 Task: Search for the email with the subject Request for information logged in from softage.1@softage.net with the filter, email from softage.2@softage.net and a new filter,  Skip the Inbox
Action: Mouse moved to (799, 68)
Screenshot: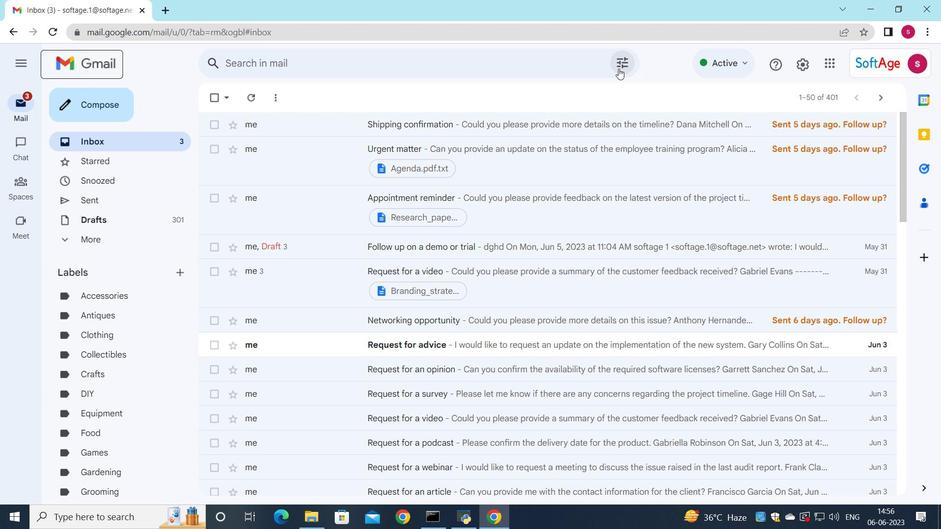 
Action: Mouse pressed left at (799, 68)
Screenshot: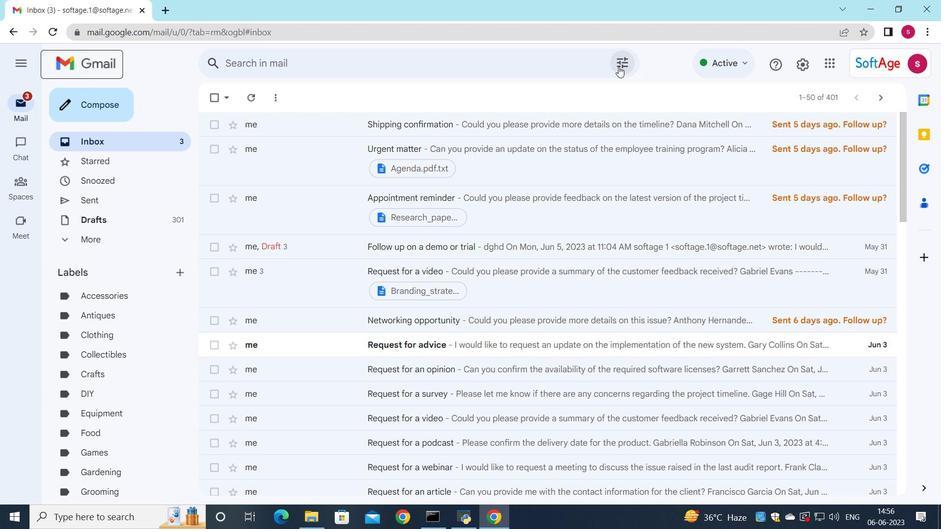 
Action: Mouse moved to (802, 122)
Screenshot: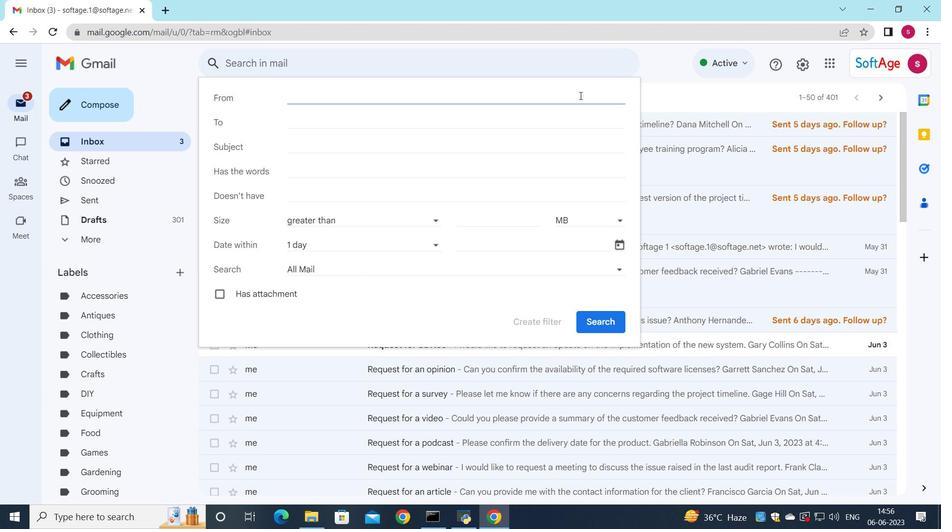 
Action: Mouse pressed left at (802, 122)
Screenshot: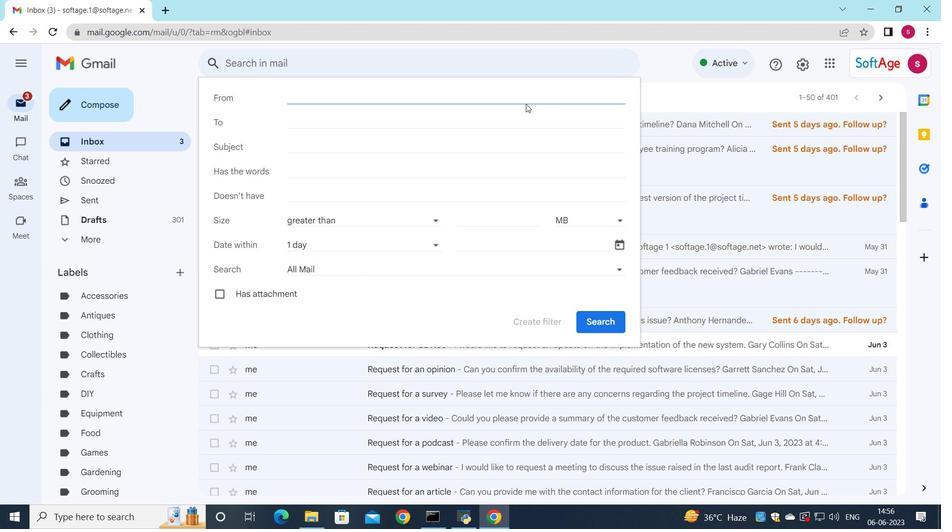 
Action: Mouse moved to (619, 66)
Screenshot: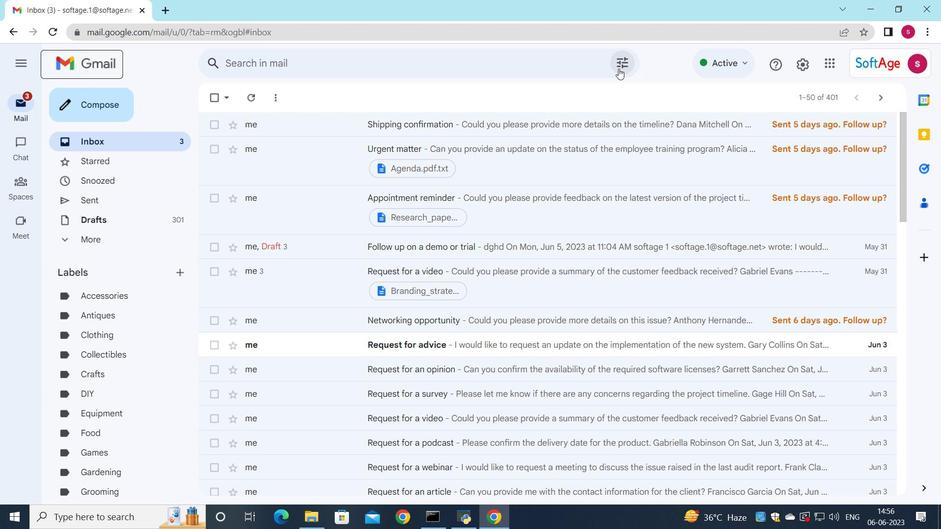 
Action: Mouse pressed left at (619, 66)
Screenshot: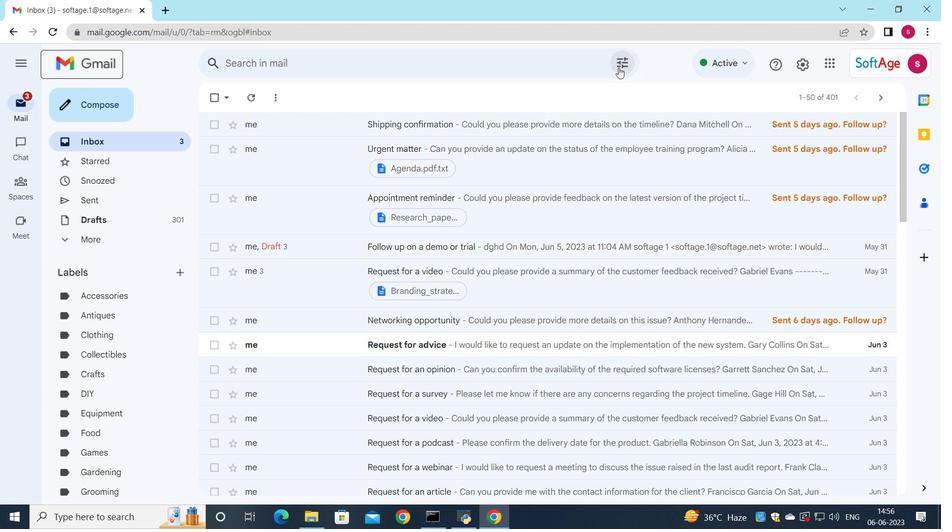 
Action: Mouse moved to (351, 117)
Screenshot: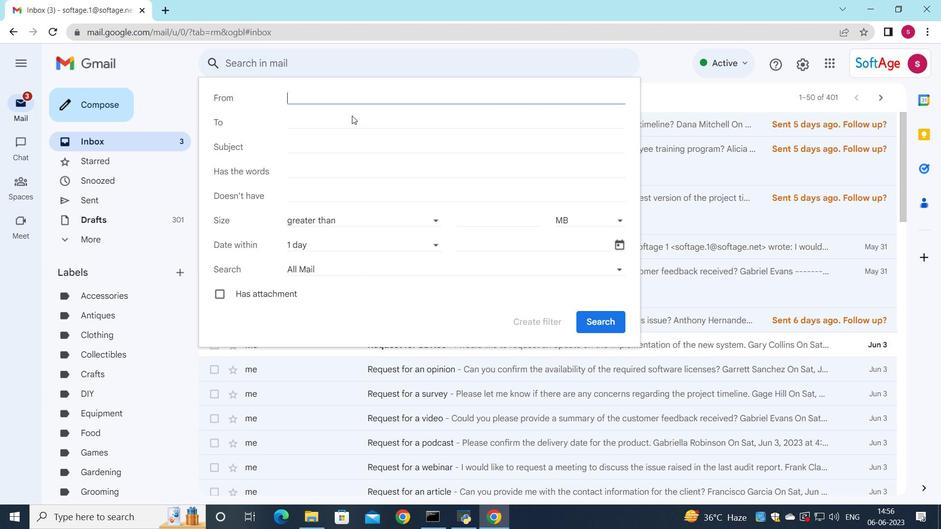 
Action: Key pressed soft
Screenshot: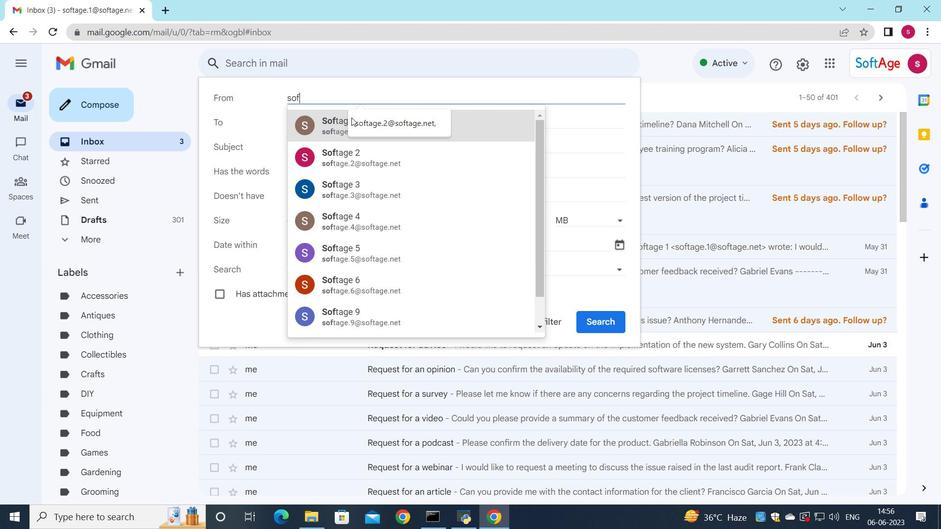 
Action: Mouse moved to (369, 160)
Screenshot: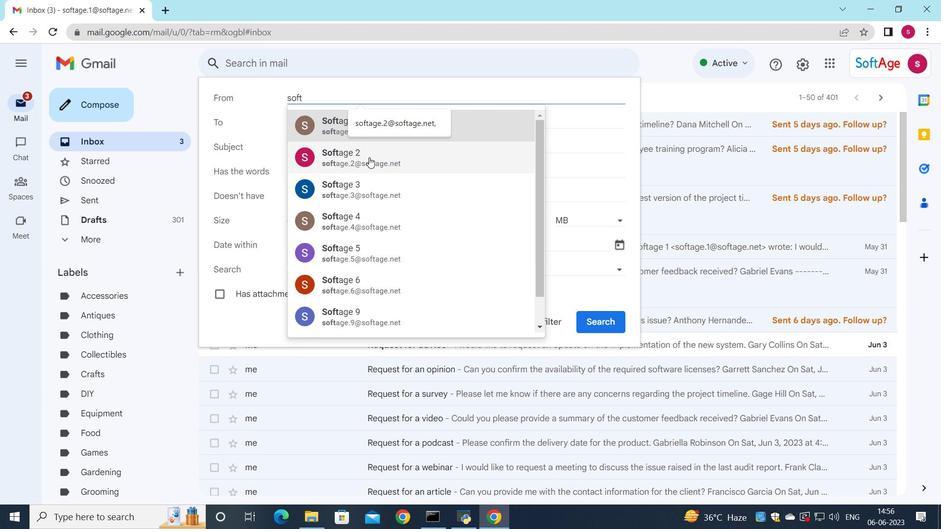 
Action: Mouse pressed left at (369, 160)
Screenshot: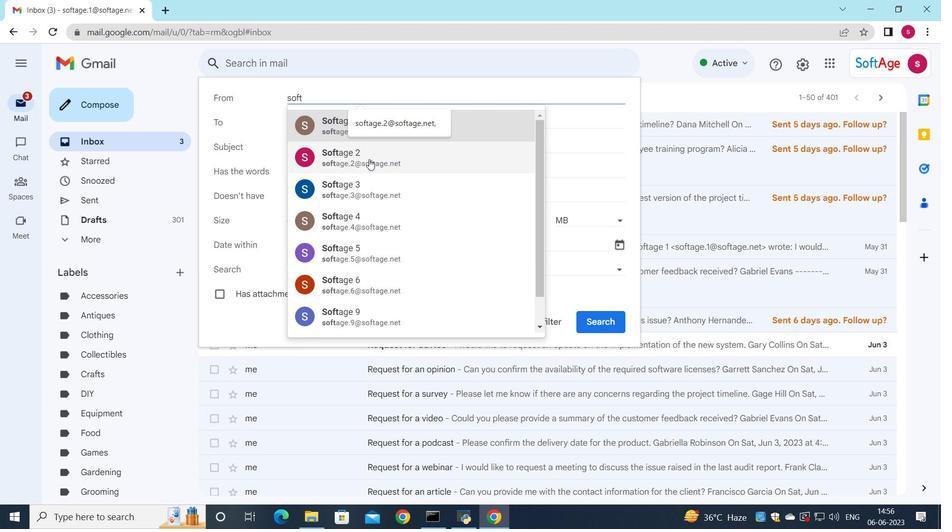 
Action: Mouse moved to (294, 151)
Screenshot: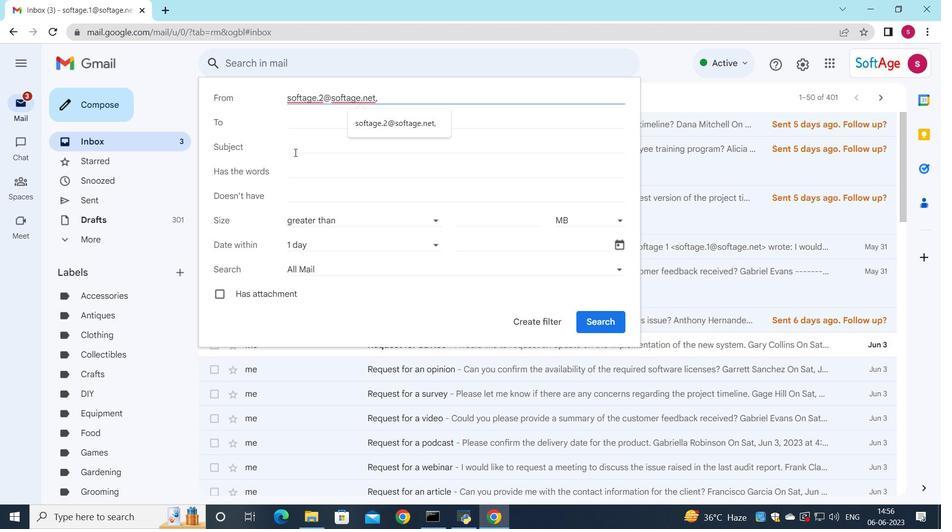 
Action: Mouse pressed left at (294, 151)
Screenshot: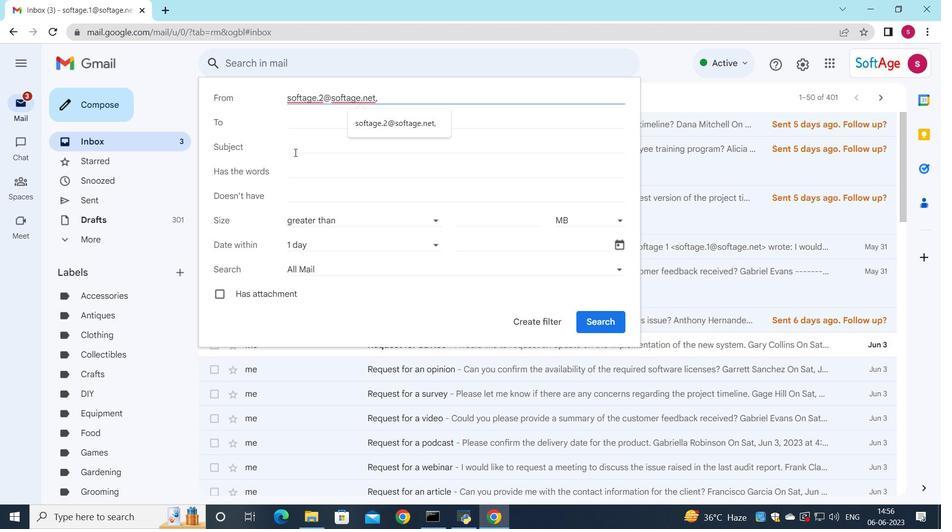 
Action: Mouse moved to (371, 219)
Screenshot: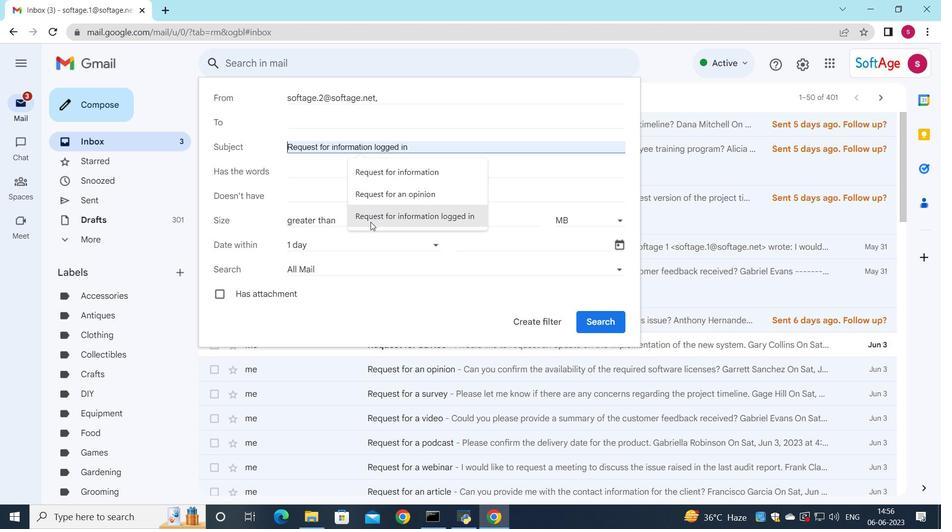 
Action: Mouse pressed left at (371, 219)
Screenshot: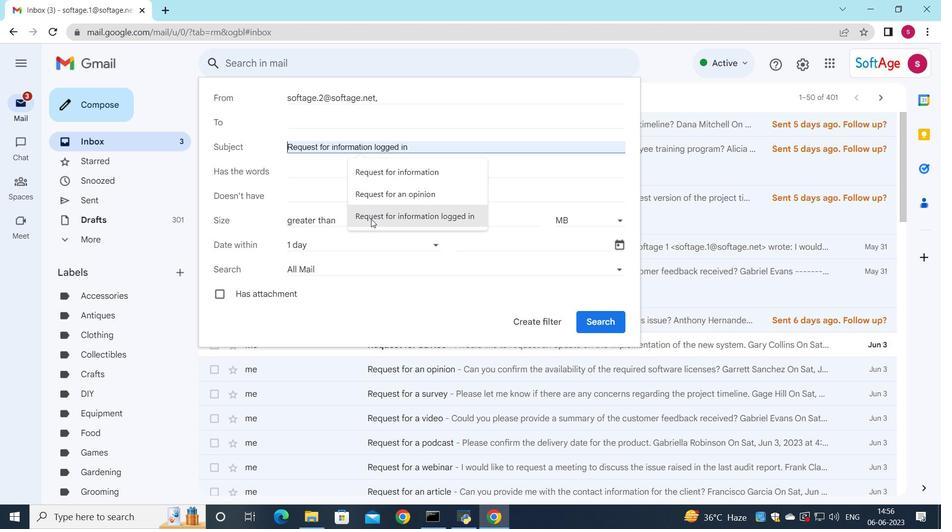 
Action: Mouse moved to (428, 247)
Screenshot: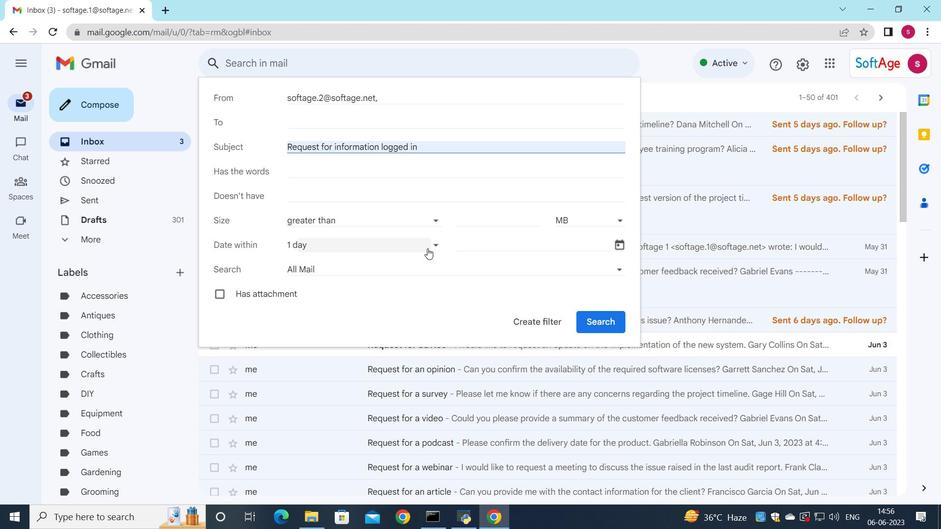 
Action: Mouse pressed left at (428, 247)
Screenshot: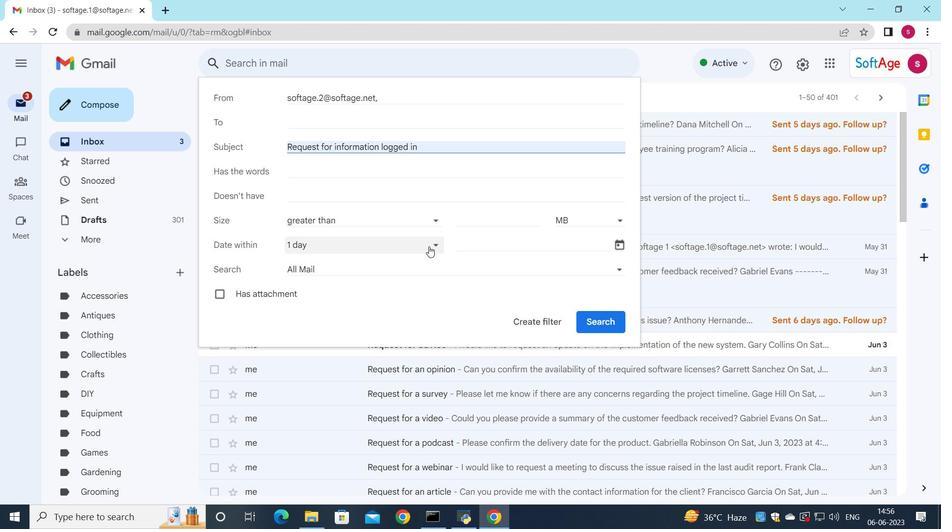 
Action: Mouse moved to (325, 389)
Screenshot: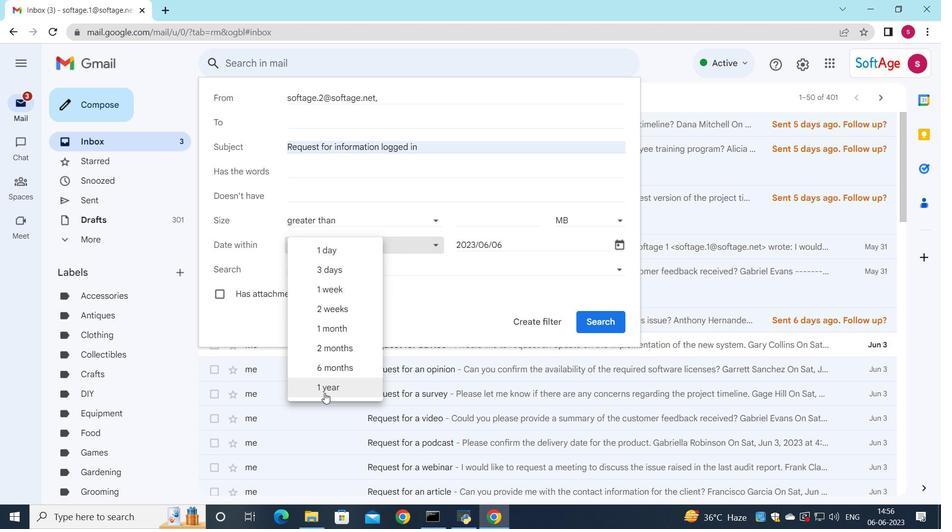 
Action: Mouse pressed left at (325, 389)
Screenshot: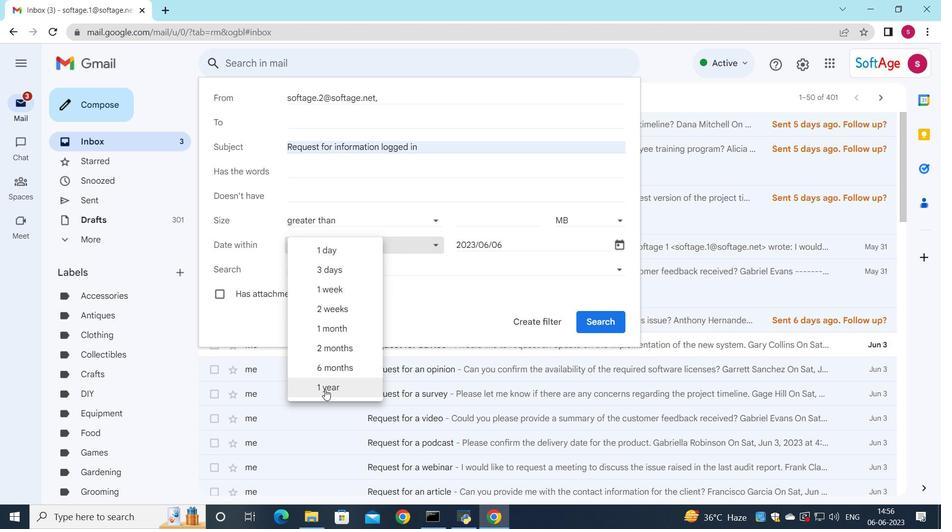 
Action: Mouse moved to (599, 322)
Screenshot: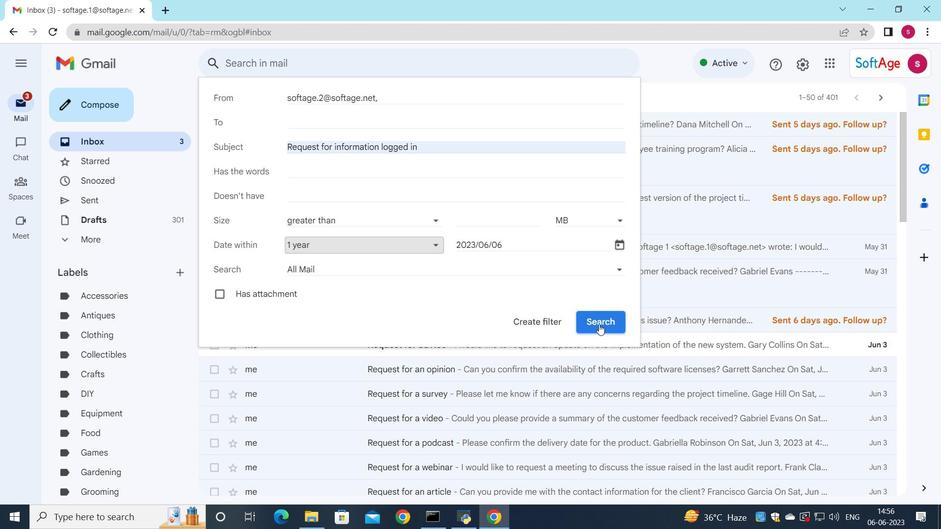 
Action: Mouse pressed left at (599, 322)
Screenshot: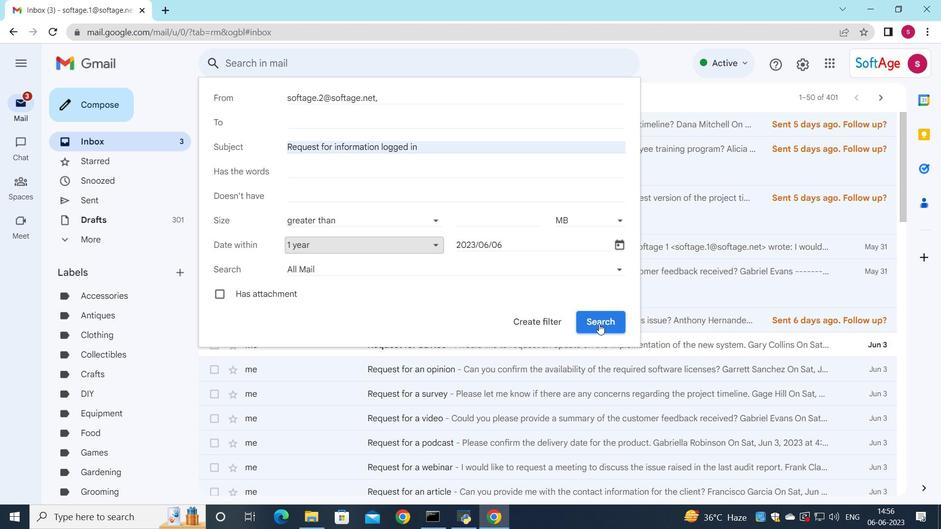
